 Task: Add Attachment from computer to Card Card0000000009 in Board Board0000000003 in Workspace WS0000000001 in Trello. Add Cover Purple to Card Card0000000009 in Board Board0000000003 in Workspace WS0000000001 in Trello. Add "Move Card To …" Button titled Button0000000009 to "top" of the list "To Do" to Card Card0000000009 in Board Board0000000003 in Workspace WS0000000001 in Trello. Add Description DS0000000009 to Card Card0000000009 in Board Board0000000003 in Workspace WS0000000001 in Trello. Add Comment CM0000000009 to Card Card0000000009 in Board Board0000000003 in Workspace WS0000000001 in Trello
Action: Mouse moved to (301, 230)
Screenshot: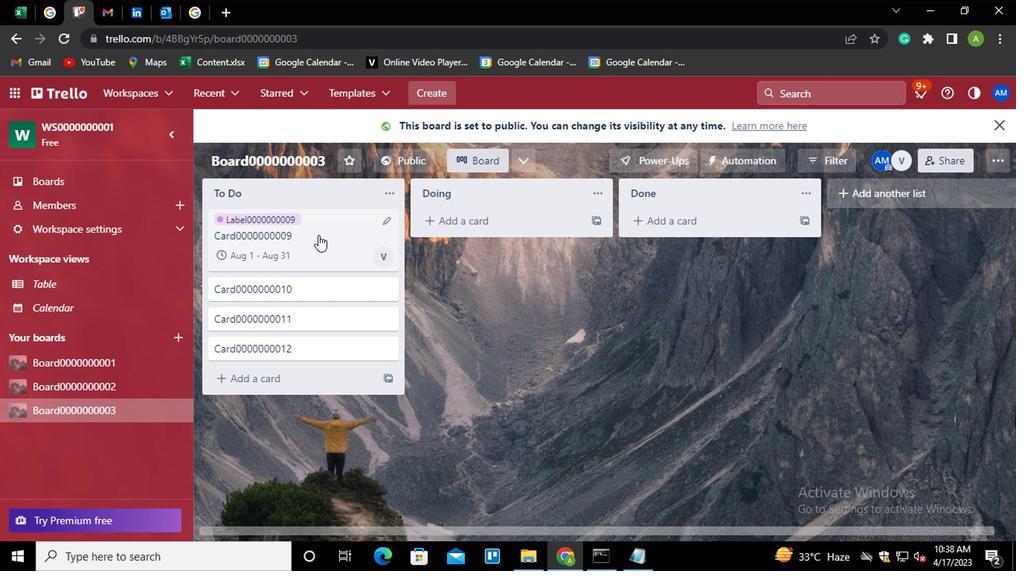 
Action: Mouse pressed left at (301, 230)
Screenshot: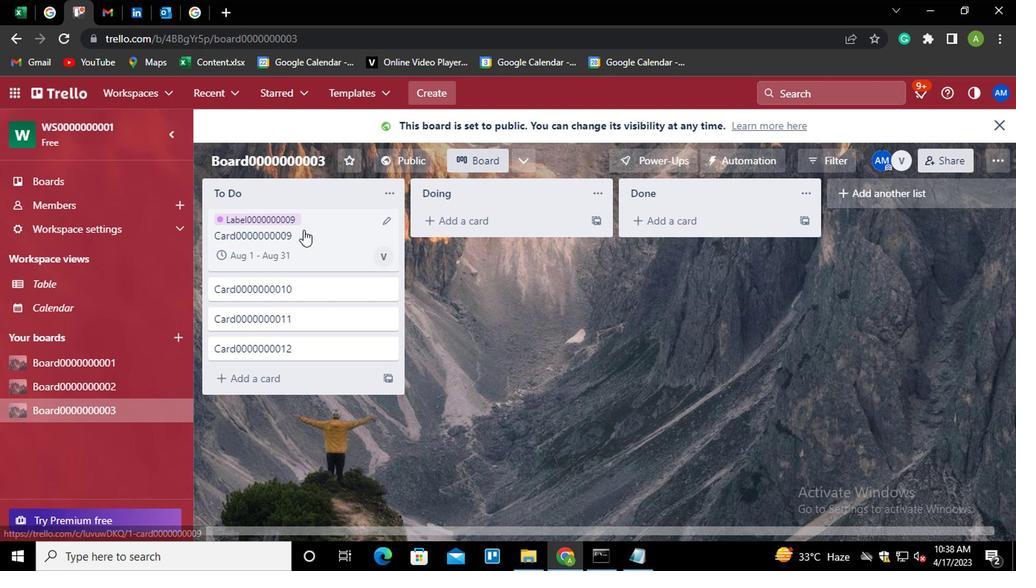 
Action: Mouse moved to (703, 384)
Screenshot: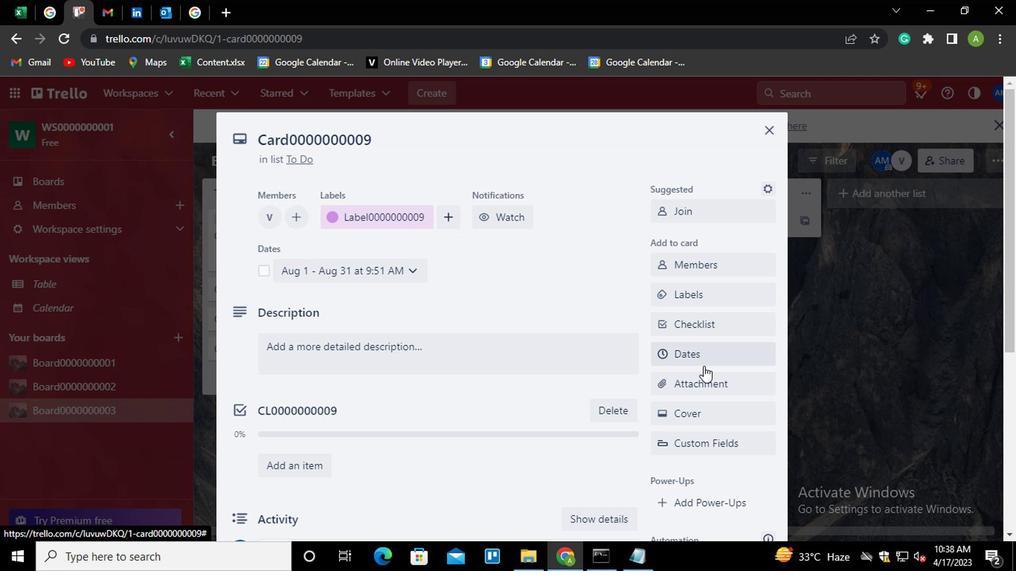 
Action: Mouse pressed left at (703, 384)
Screenshot: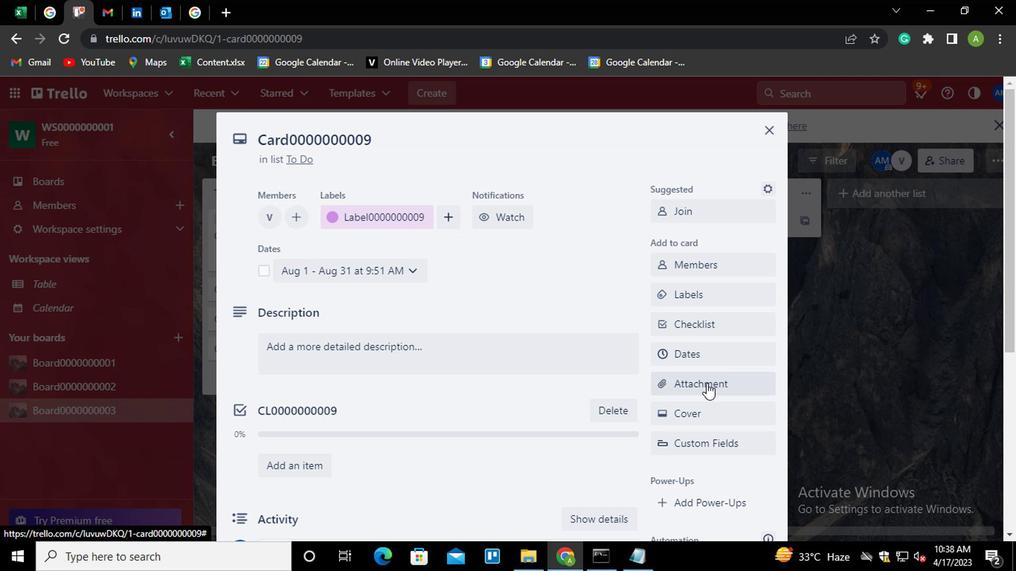 
Action: Mouse moved to (677, 158)
Screenshot: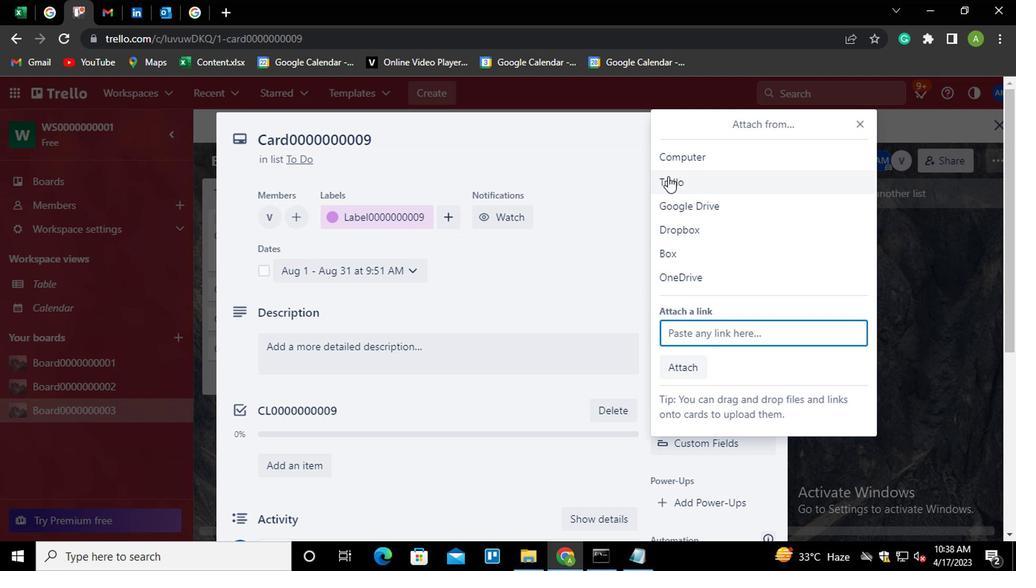 
Action: Mouse pressed left at (677, 158)
Screenshot: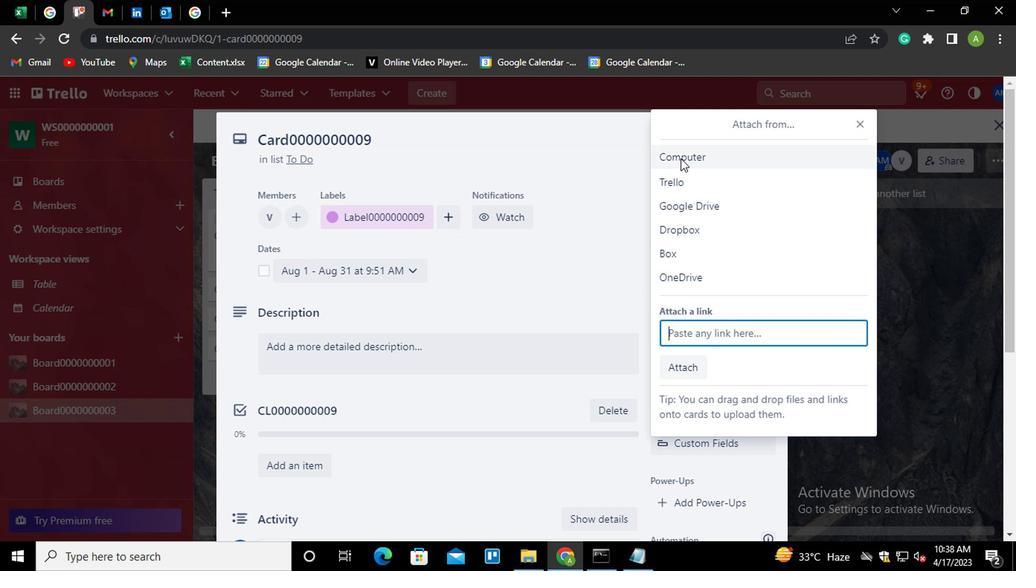 
Action: Mouse moved to (190, 109)
Screenshot: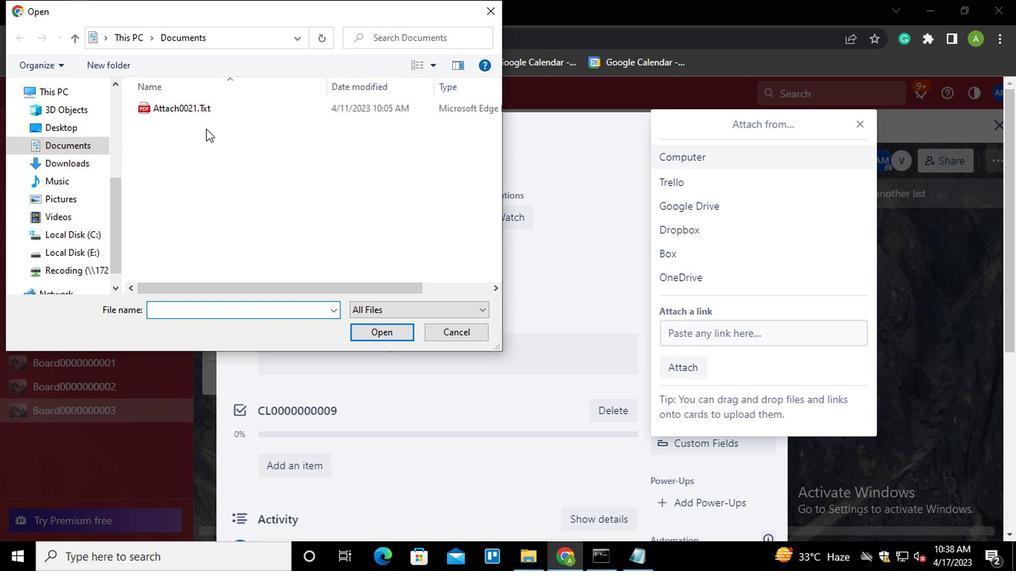
Action: Mouse pressed left at (190, 109)
Screenshot: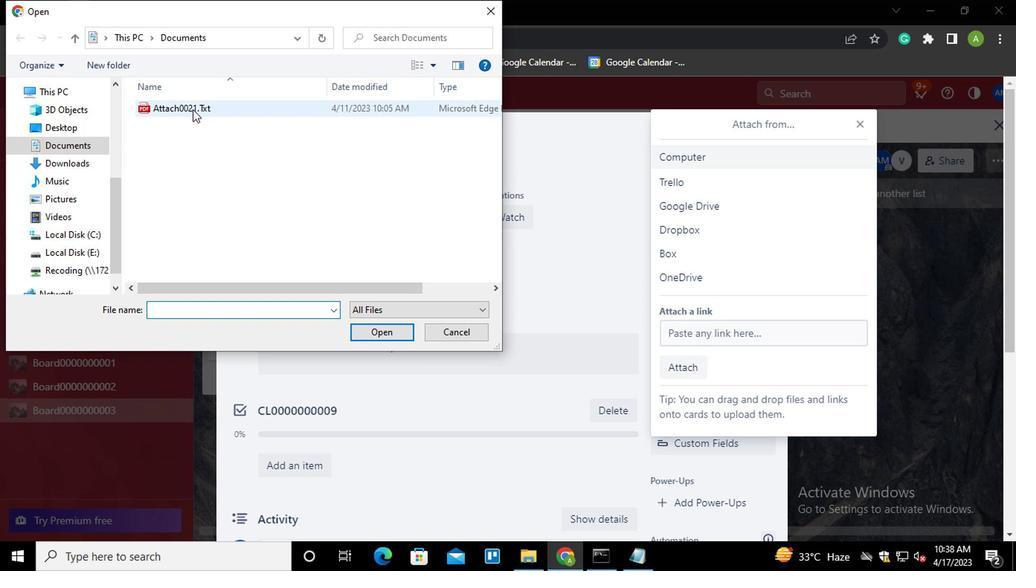
Action: Mouse moved to (363, 332)
Screenshot: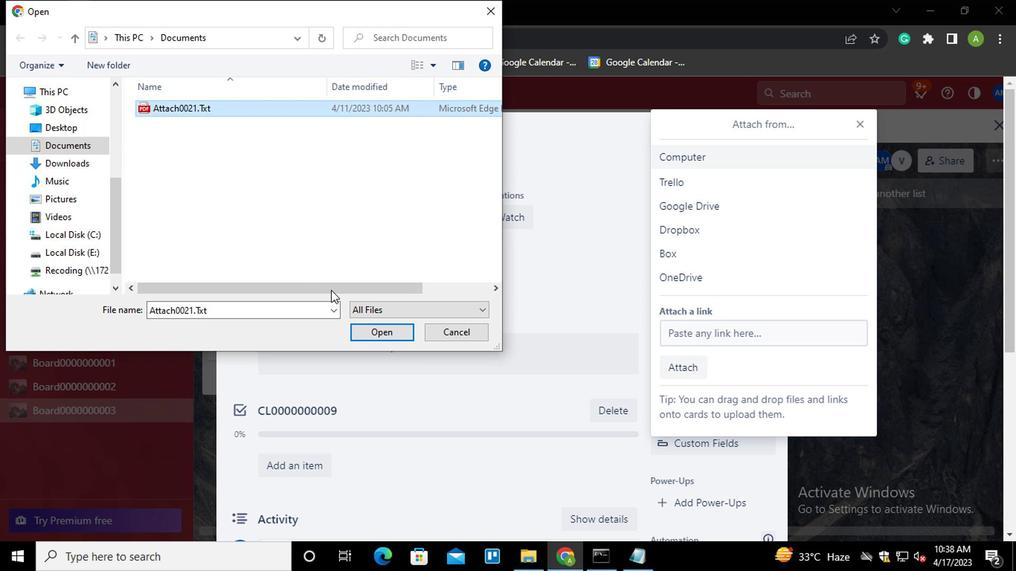 
Action: Mouse pressed left at (363, 332)
Screenshot: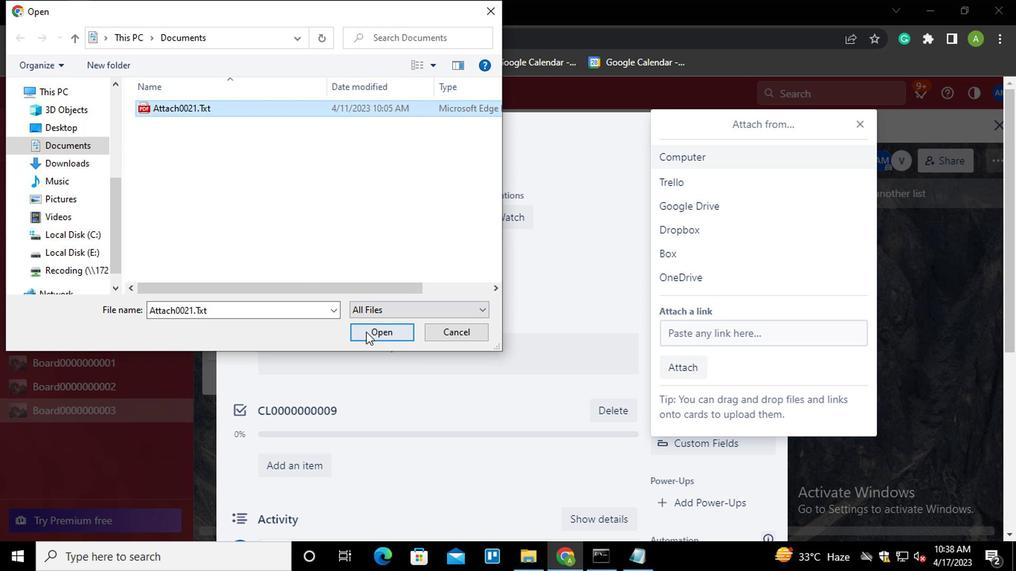 
Action: Mouse moved to (672, 408)
Screenshot: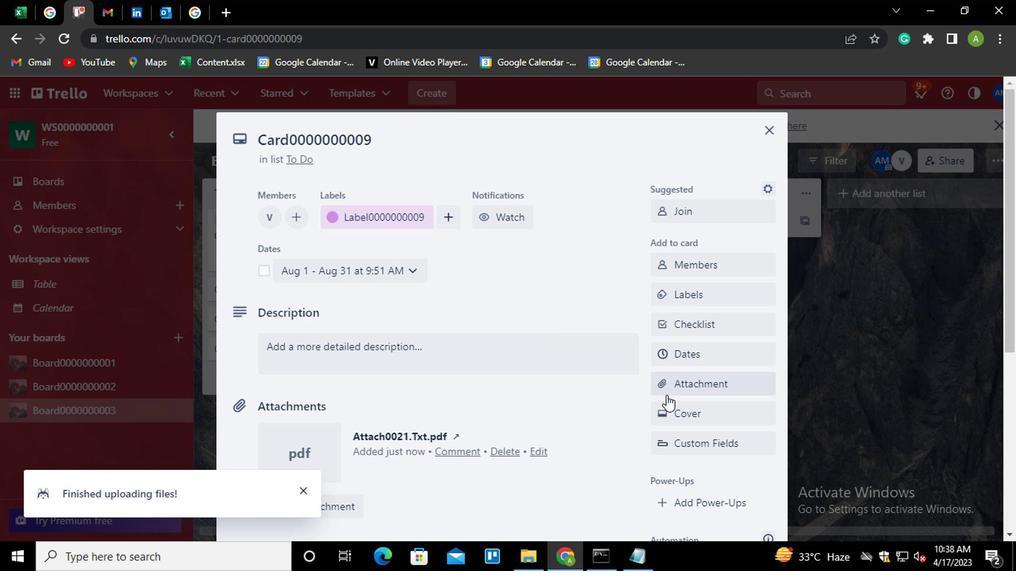
Action: Mouse pressed left at (672, 408)
Screenshot: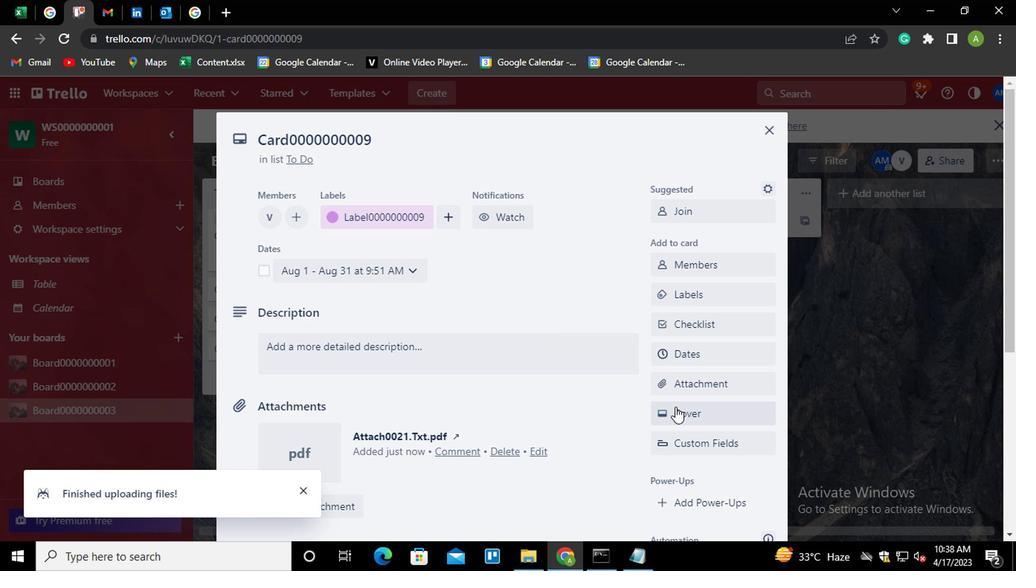 
Action: Mouse moved to (844, 263)
Screenshot: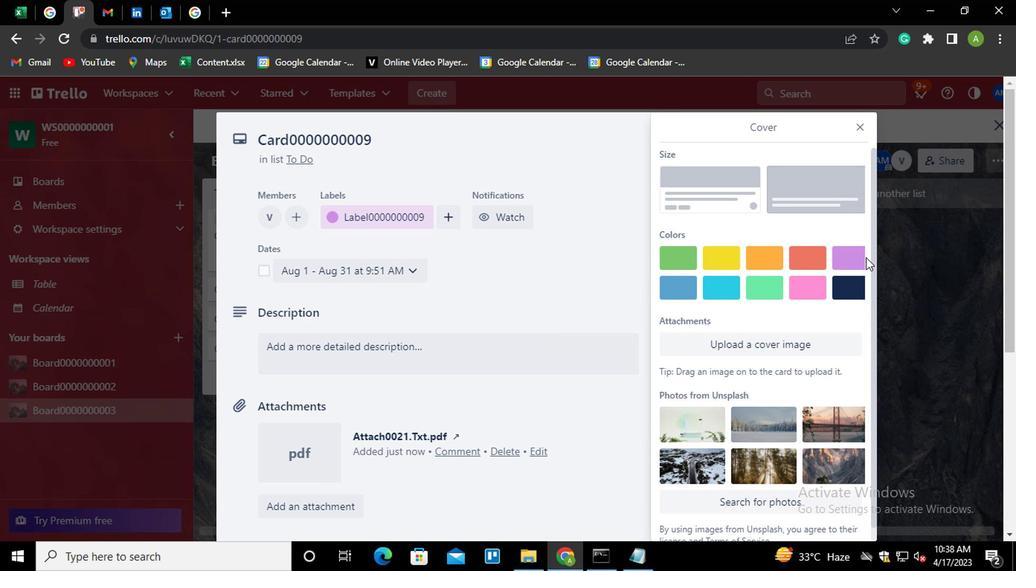 
Action: Mouse pressed left at (844, 263)
Screenshot: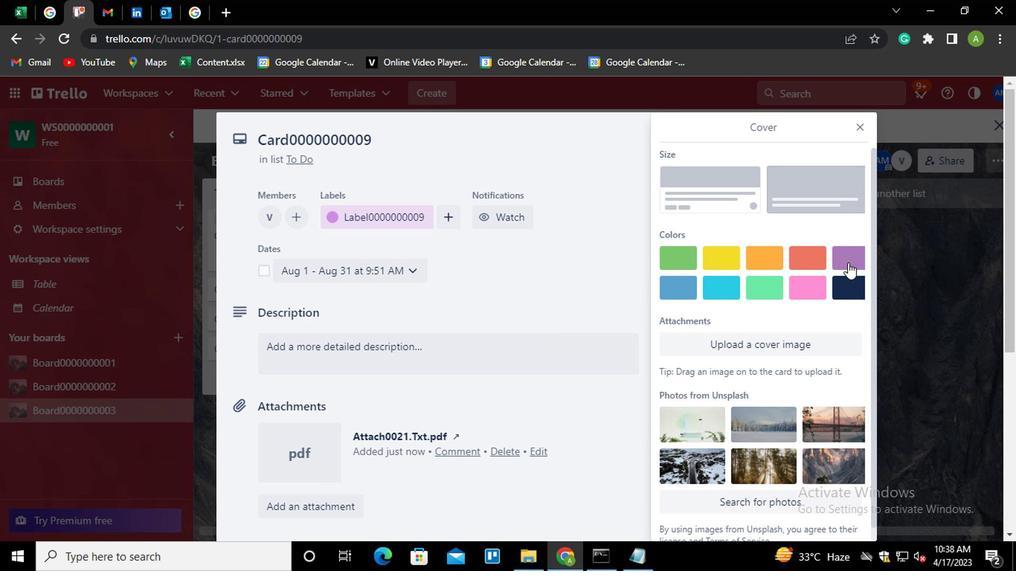
Action: Mouse moved to (607, 232)
Screenshot: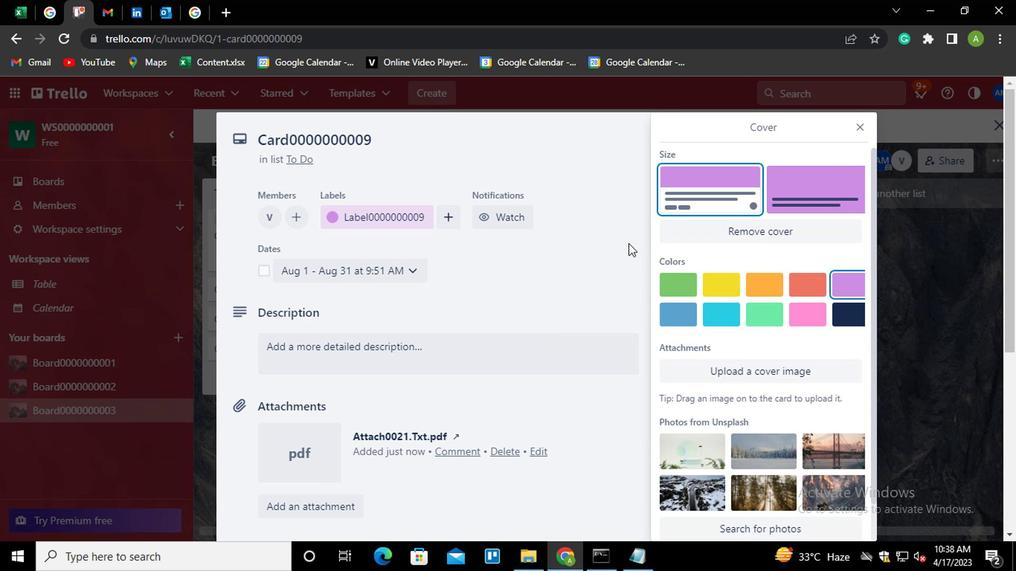 
Action: Mouse pressed left at (607, 232)
Screenshot: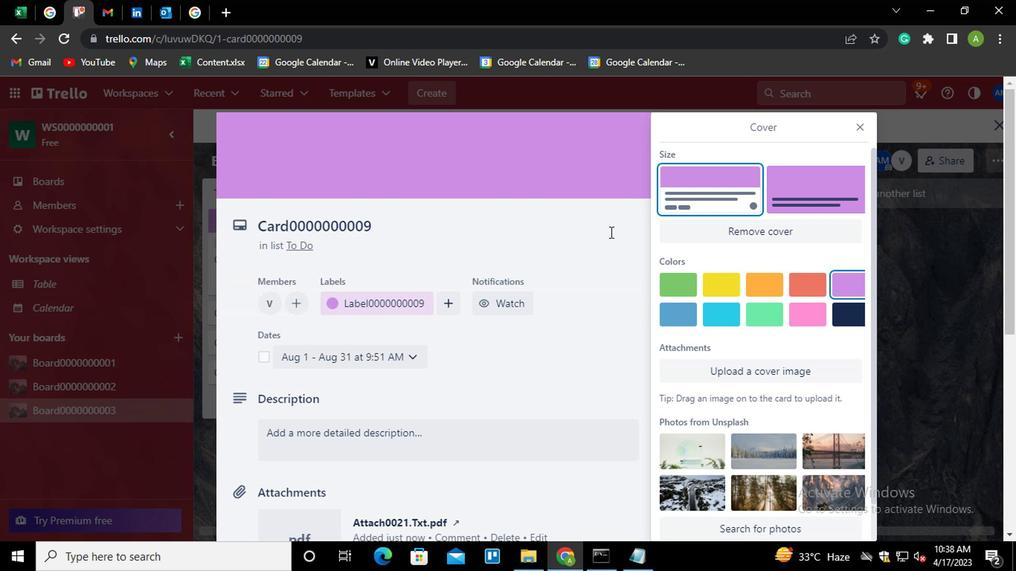 
Action: Mouse moved to (687, 418)
Screenshot: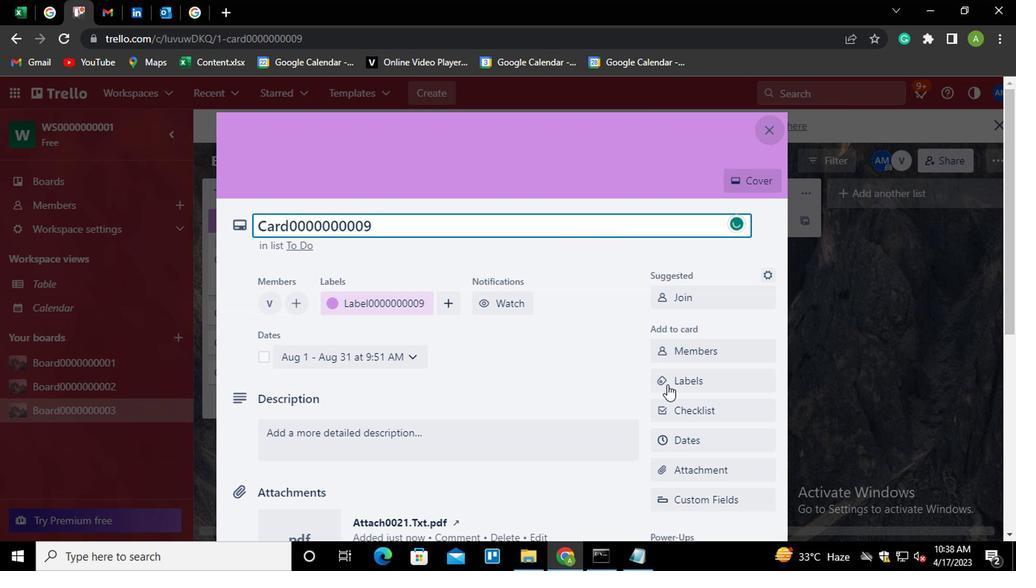 
Action: Mouse scrolled (687, 417) with delta (0, -1)
Screenshot: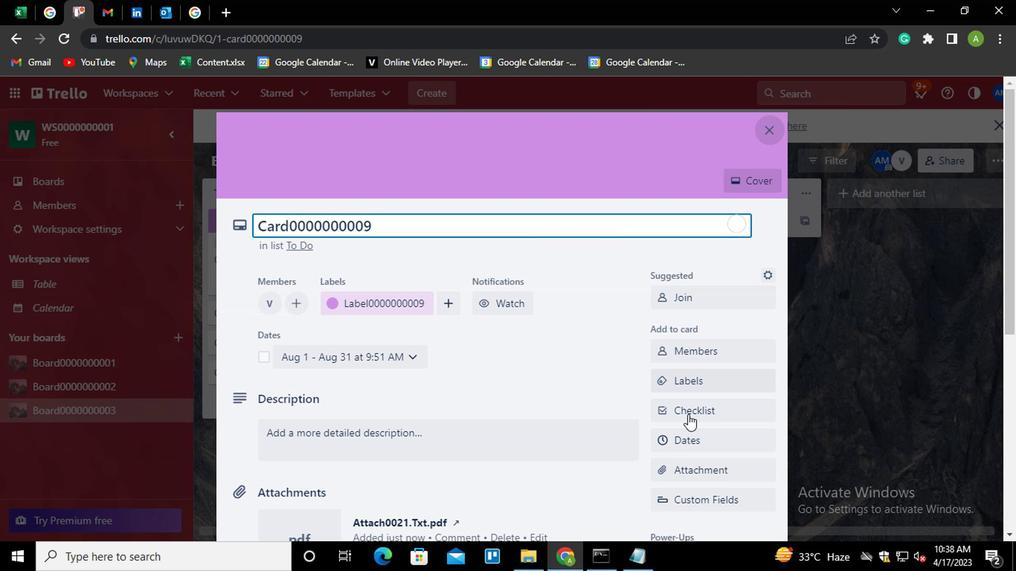 
Action: Mouse scrolled (687, 417) with delta (0, -1)
Screenshot: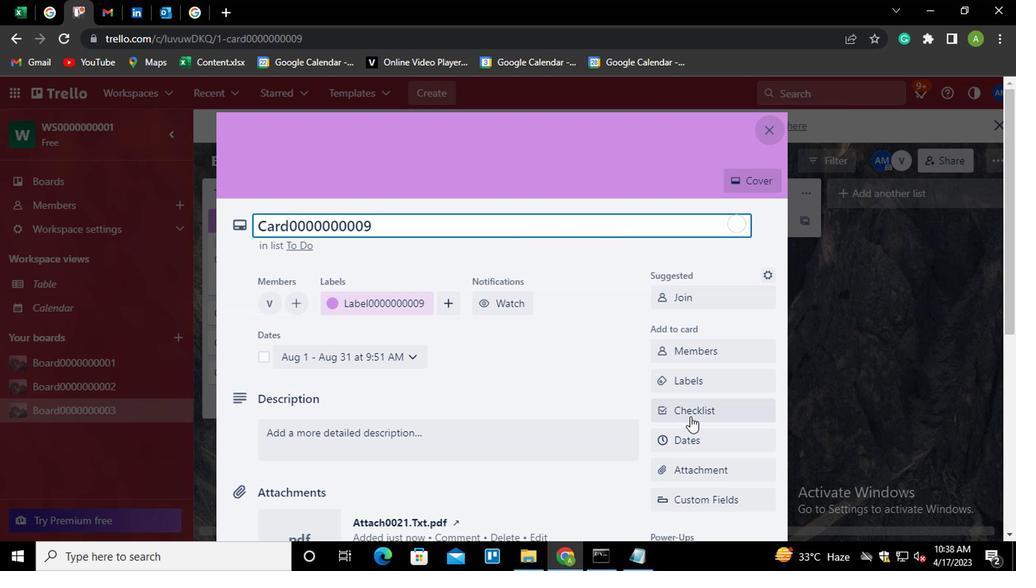 
Action: Mouse moved to (694, 385)
Screenshot: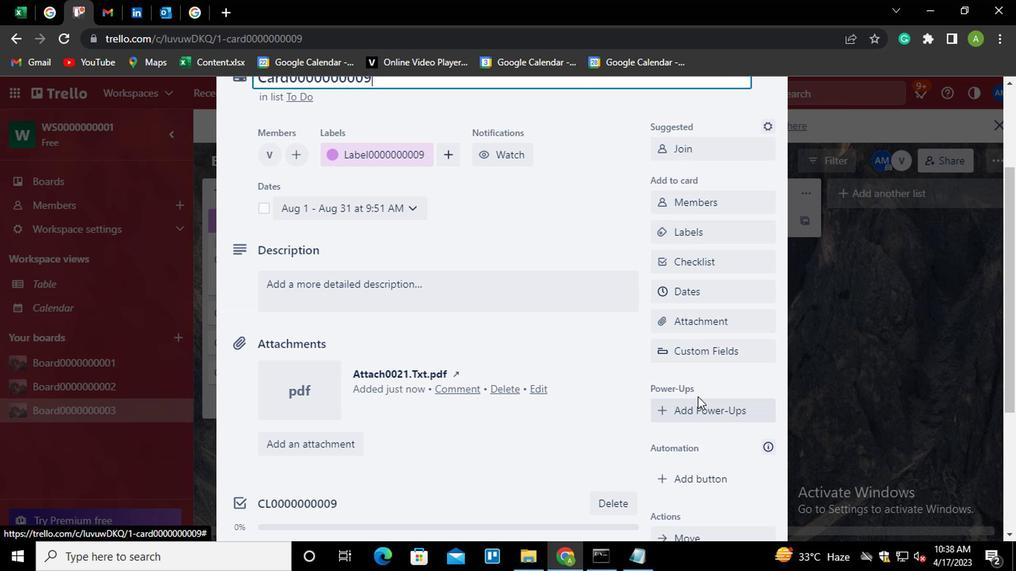 
Action: Mouse scrolled (694, 384) with delta (0, 0)
Screenshot: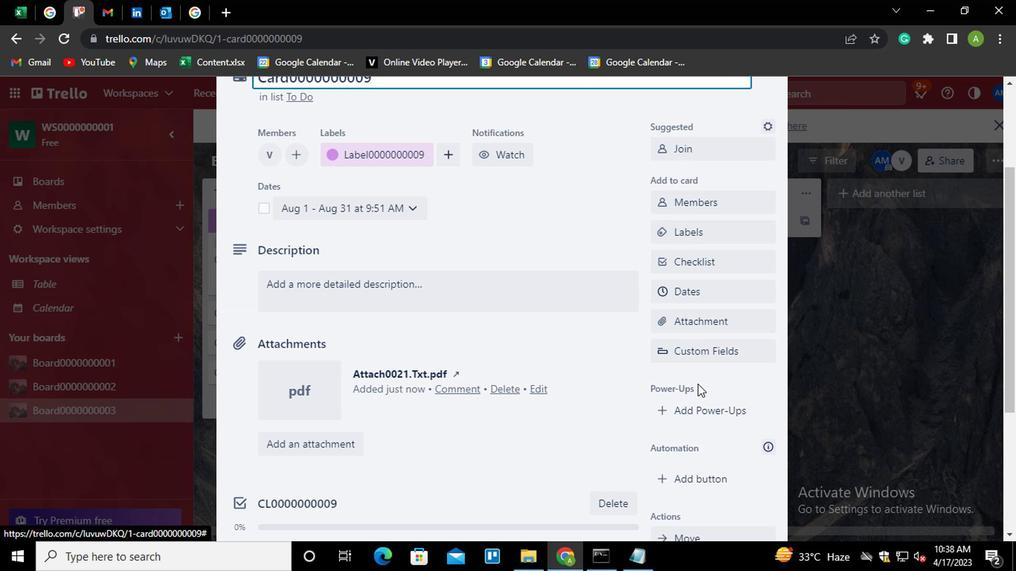 
Action: Mouse moved to (685, 411)
Screenshot: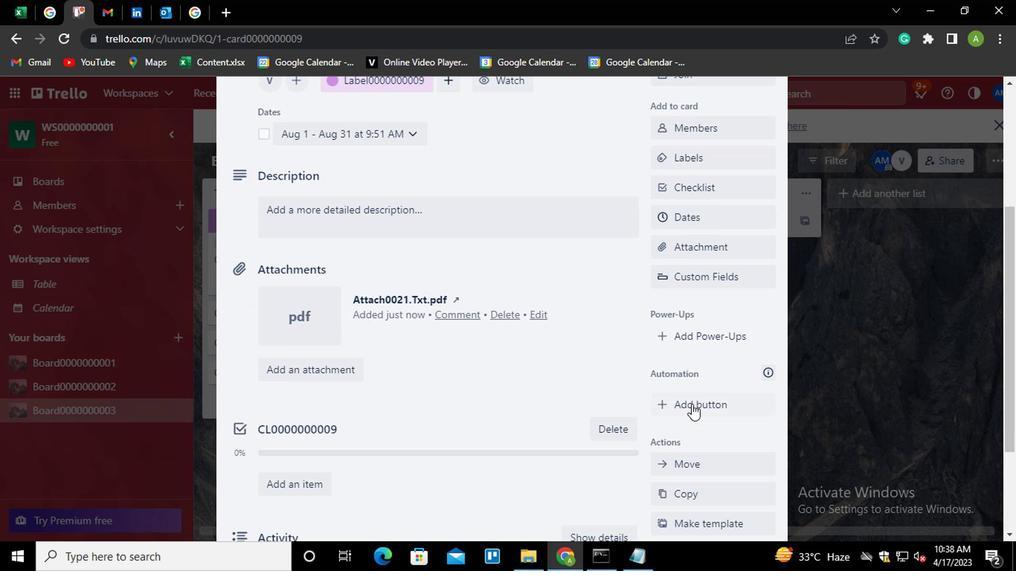 
Action: Mouse pressed left at (685, 411)
Screenshot: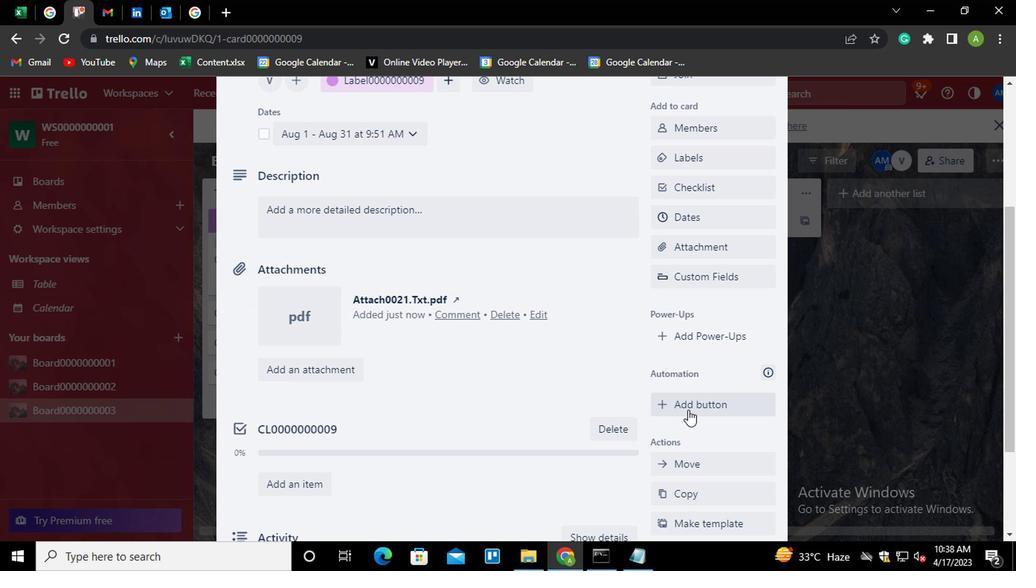 
Action: Mouse moved to (694, 180)
Screenshot: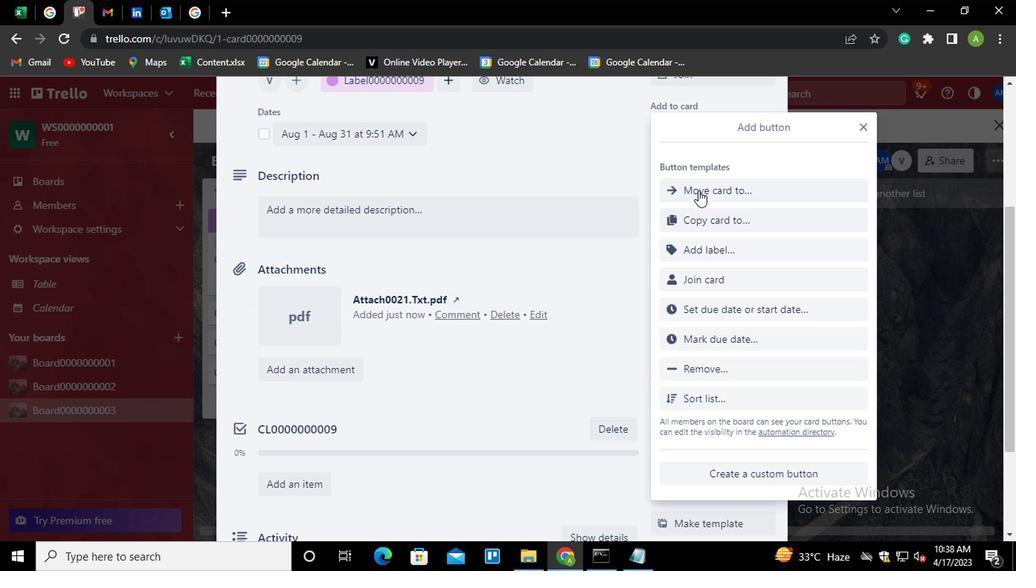 
Action: Mouse pressed left at (694, 180)
Screenshot: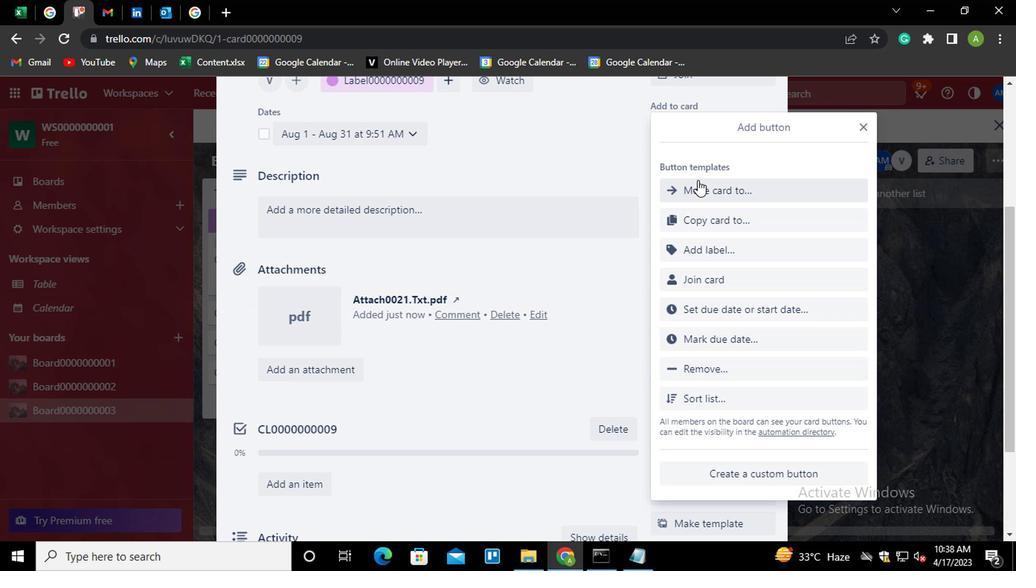 
Action: Mouse moved to (692, 180)
Screenshot: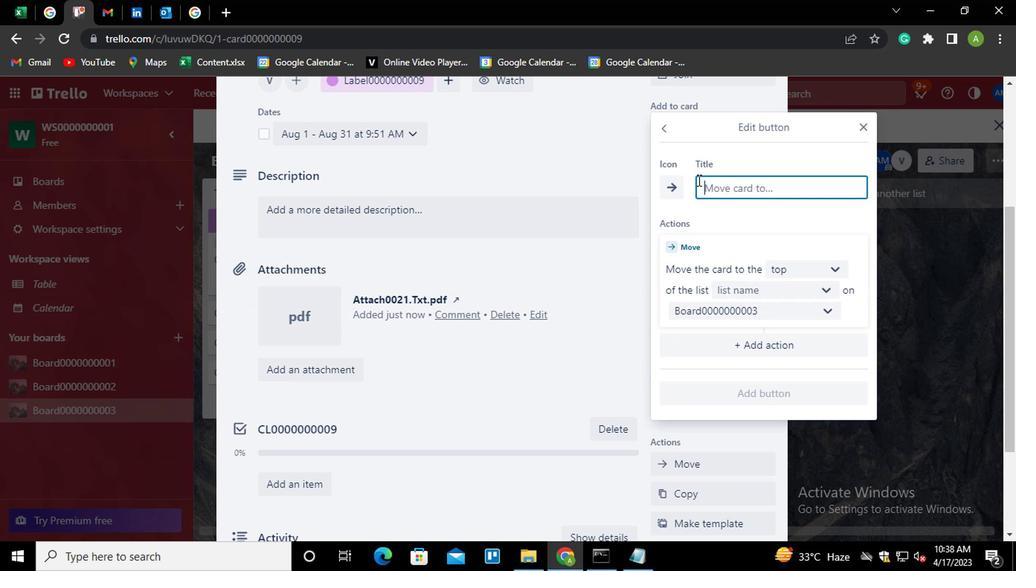 
Action: Key pressed <Key.shift>BUTTON
Screenshot: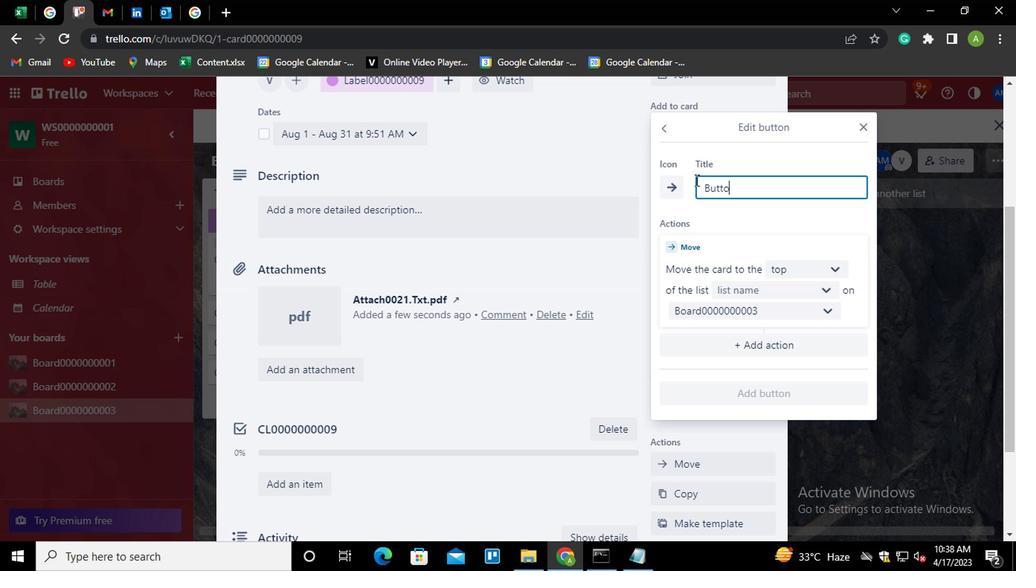 
Action: Mouse moved to (690, 181)
Screenshot: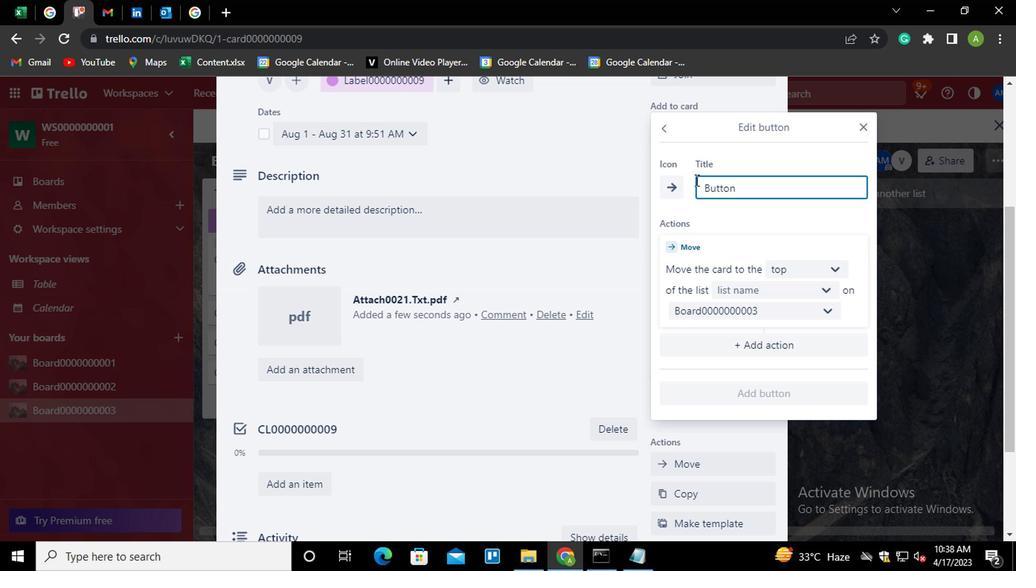 
Action: Key pressed 0000000009
Screenshot: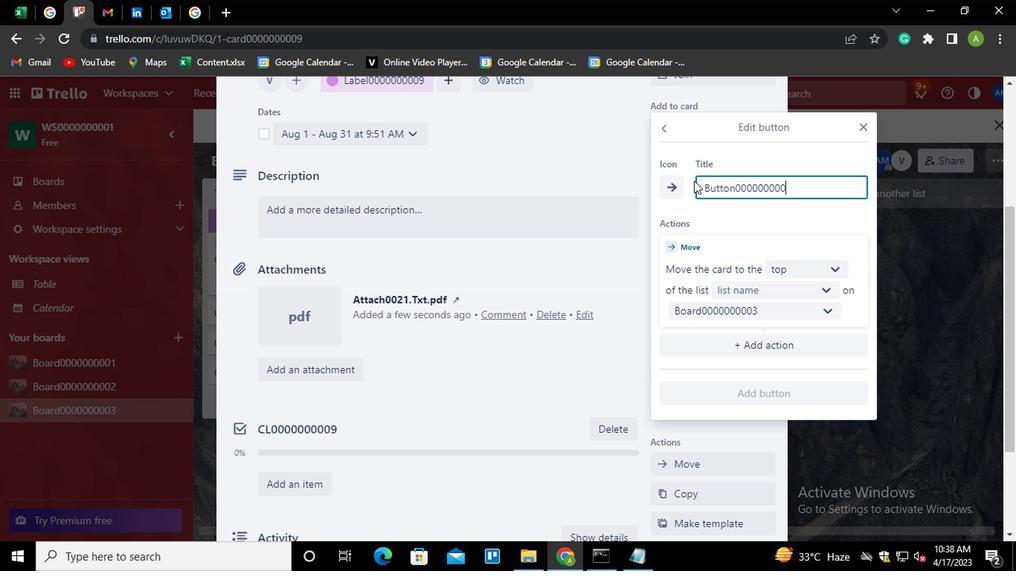 
Action: Mouse moved to (803, 290)
Screenshot: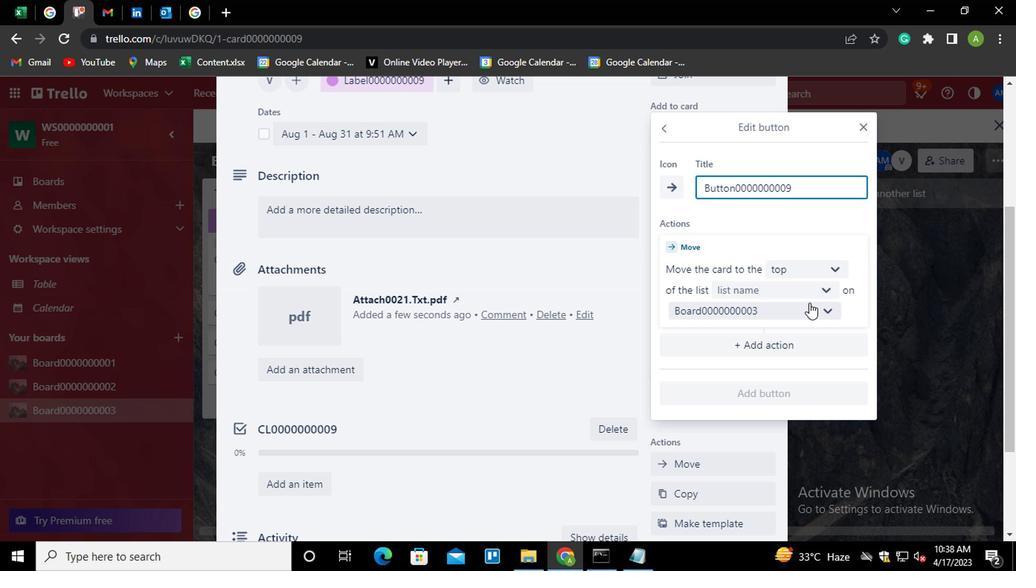 
Action: Mouse pressed left at (803, 290)
Screenshot: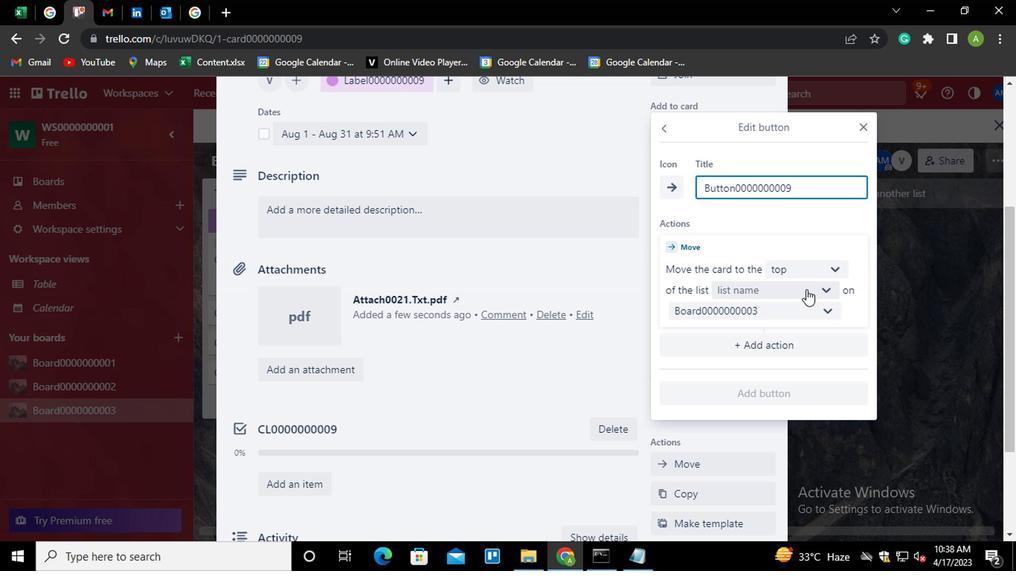 
Action: Mouse moved to (735, 321)
Screenshot: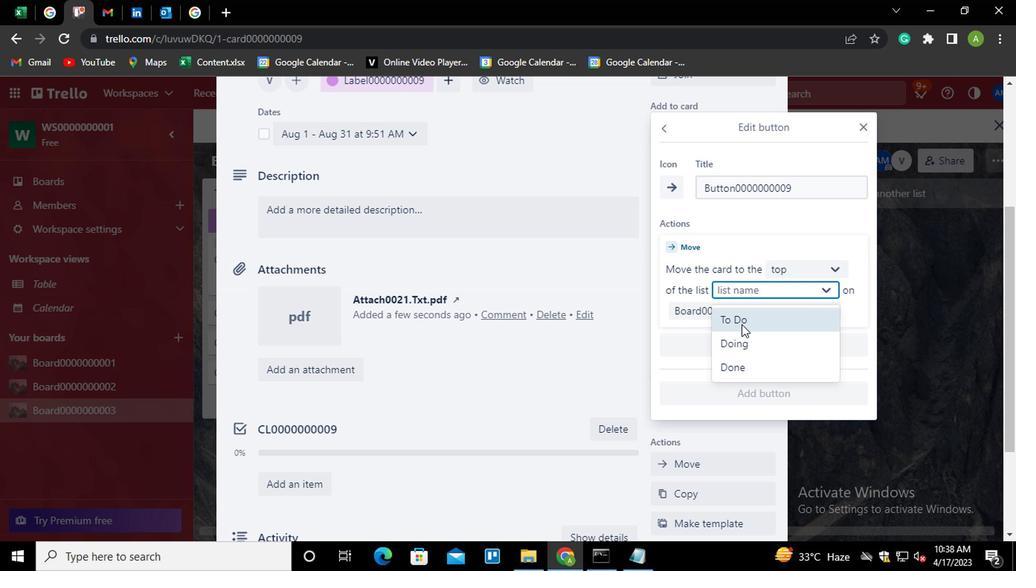 
Action: Mouse pressed left at (735, 321)
Screenshot: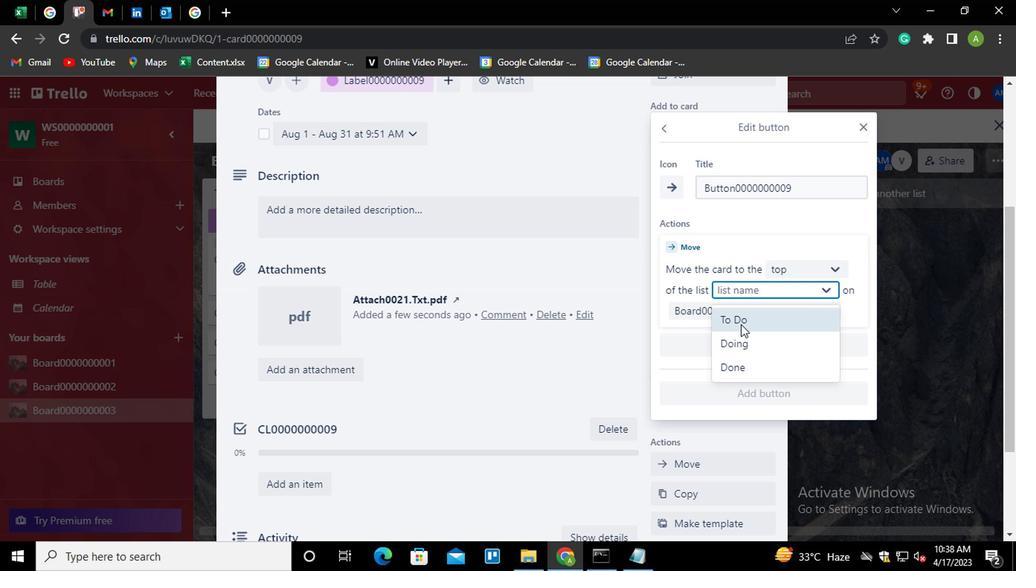 
Action: Mouse moved to (764, 388)
Screenshot: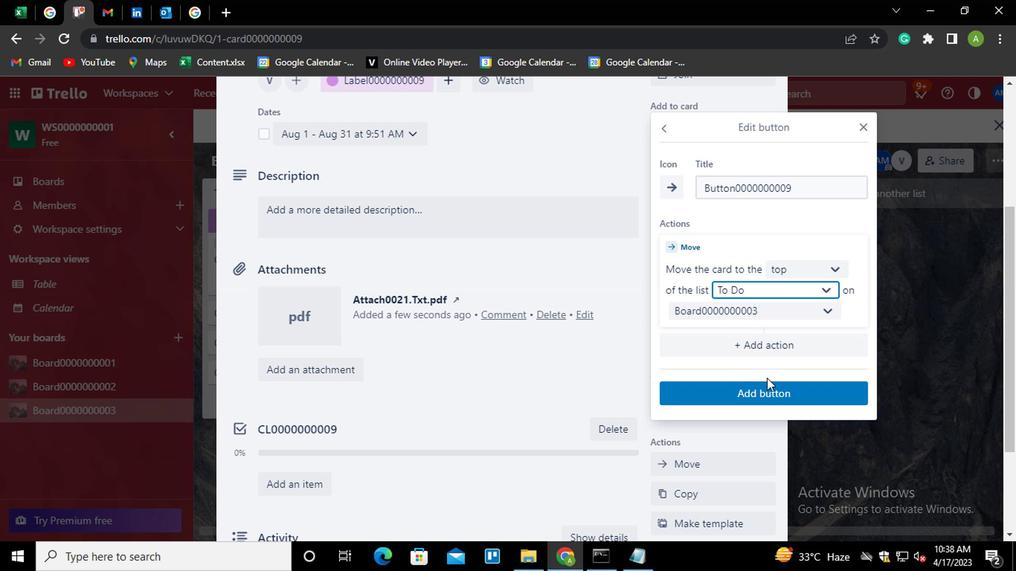 
Action: Mouse pressed left at (764, 388)
Screenshot: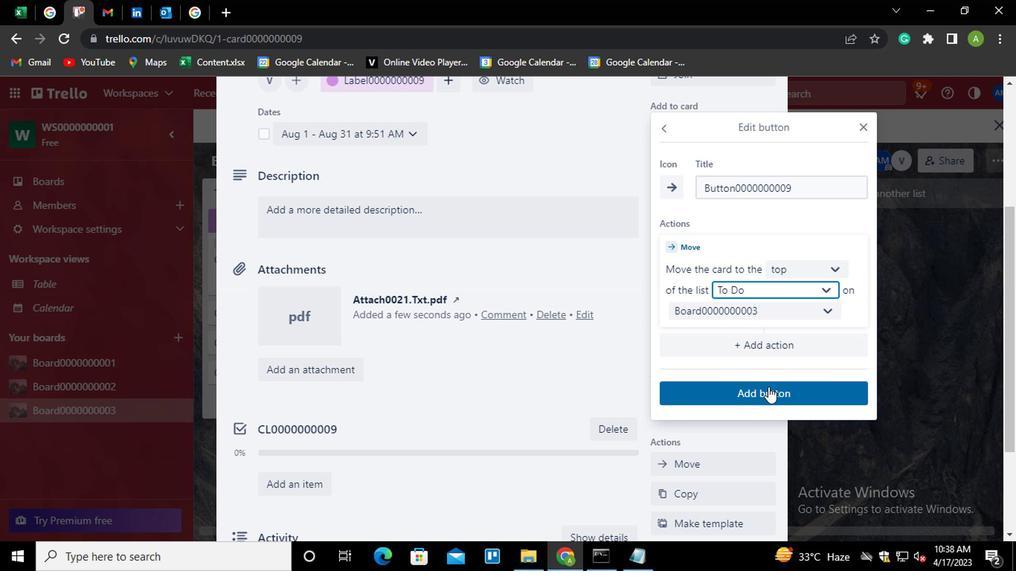 
Action: Mouse moved to (435, 219)
Screenshot: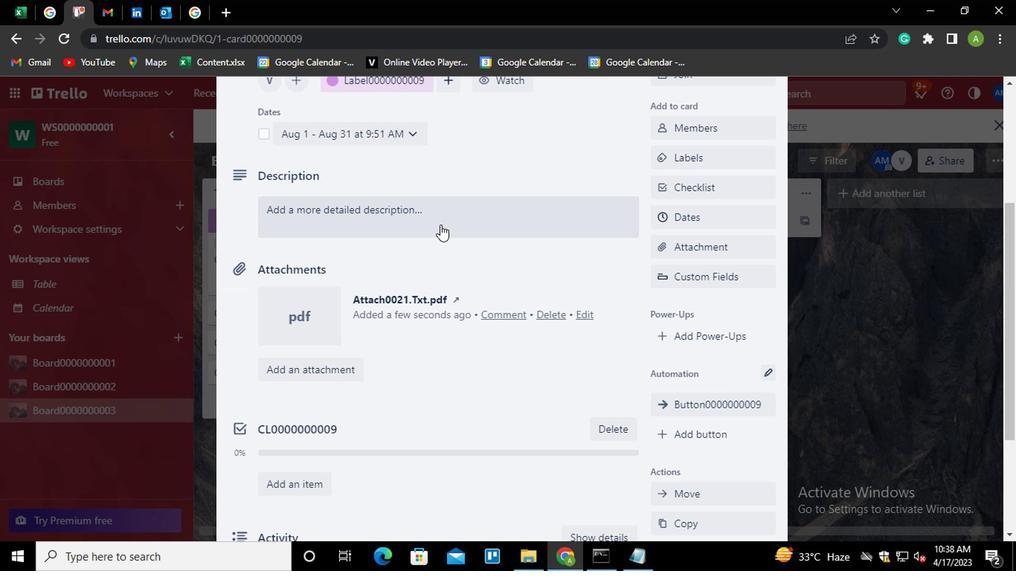 
Action: Mouse pressed left at (435, 219)
Screenshot: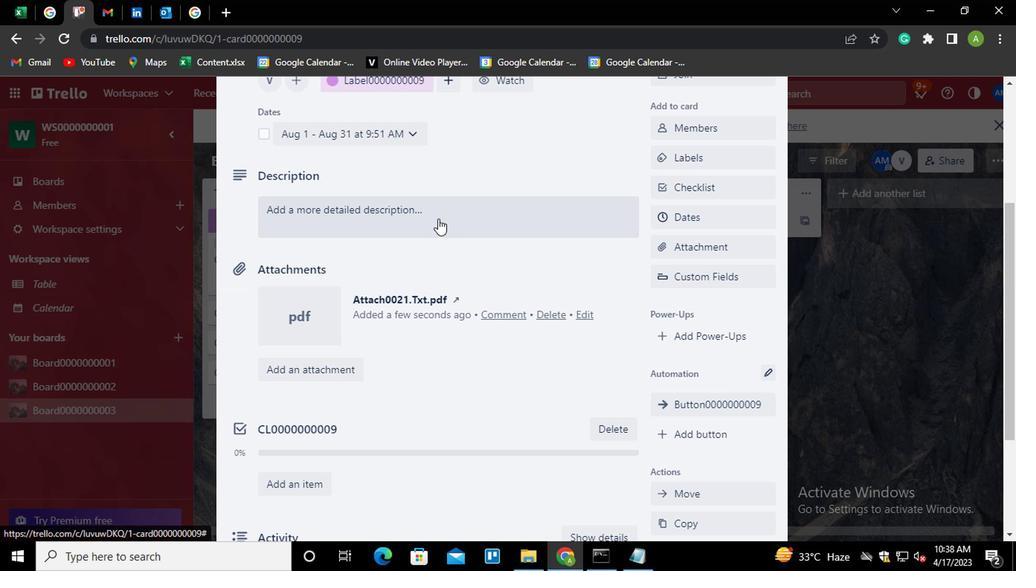 
Action: Key pressed <Key.shift>DS0000000009
Screenshot: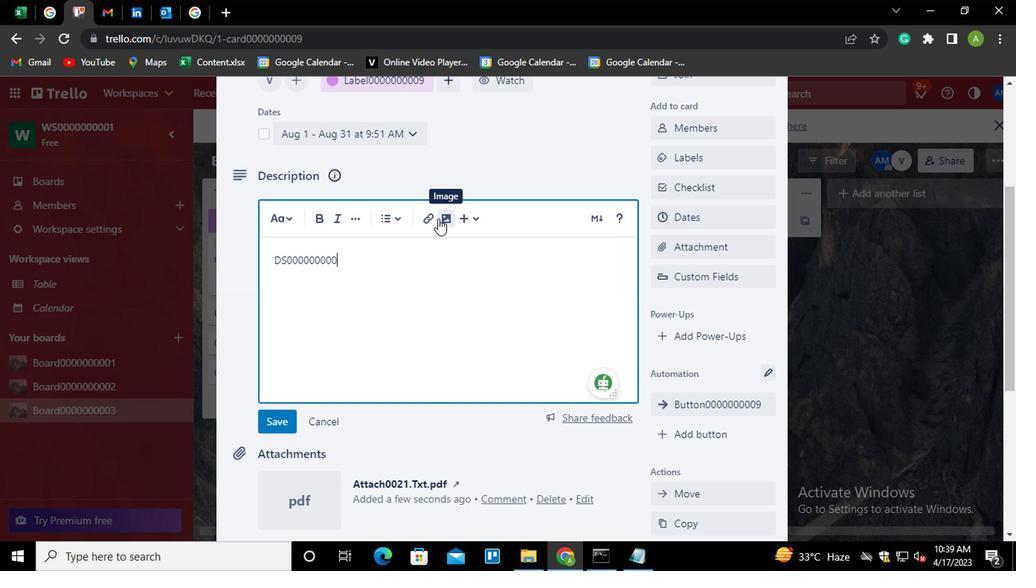 
Action: Mouse moved to (271, 423)
Screenshot: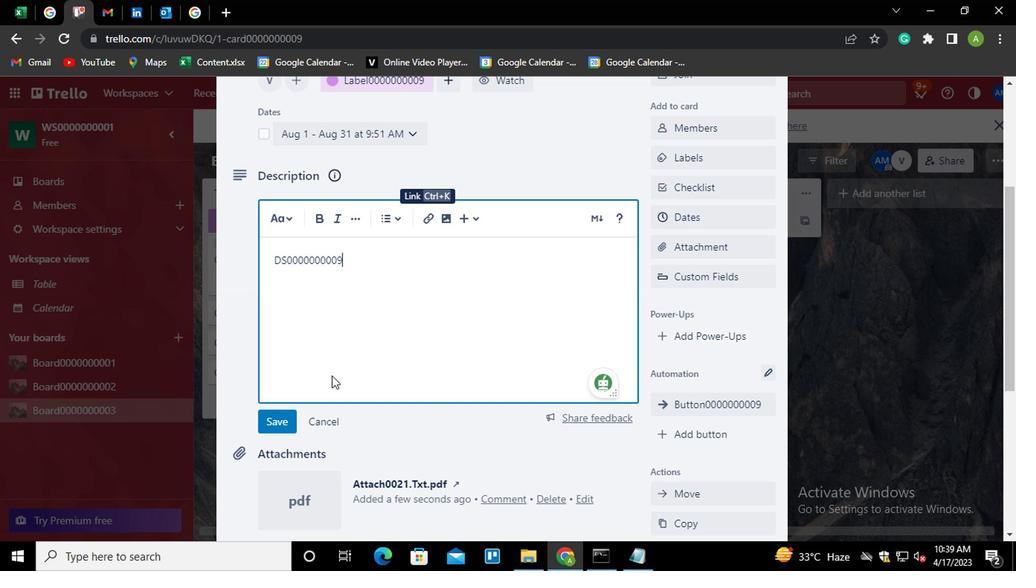 
Action: Mouse pressed left at (271, 423)
Screenshot: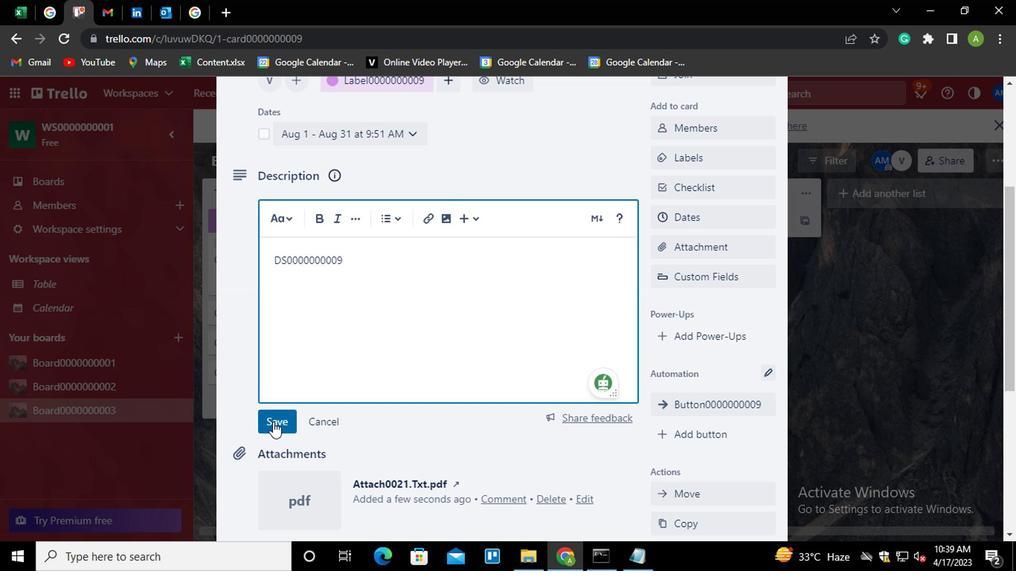 
Action: Mouse moved to (303, 404)
Screenshot: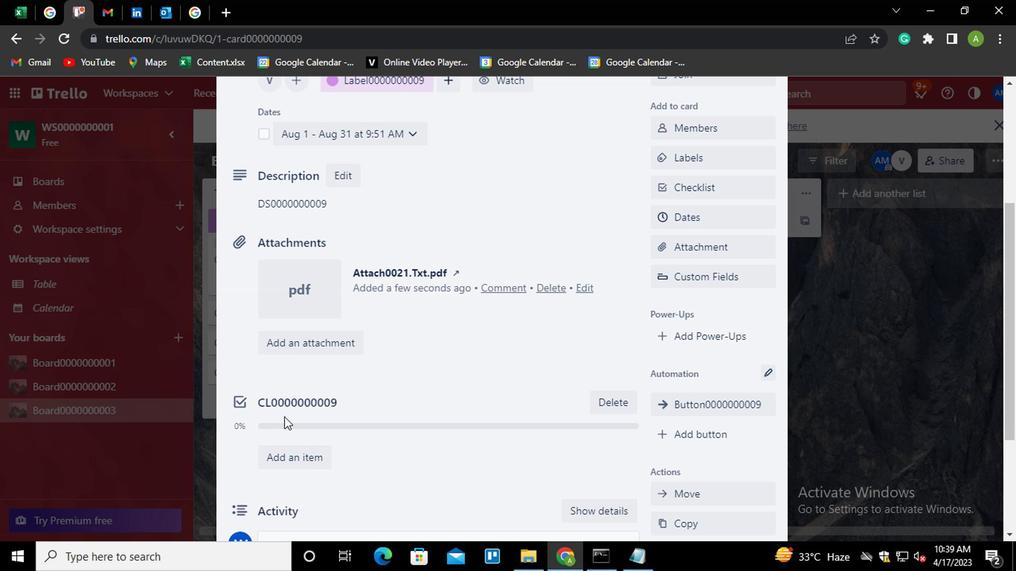 
Action: Mouse scrolled (303, 403) with delta (0, -1)
Screenshot: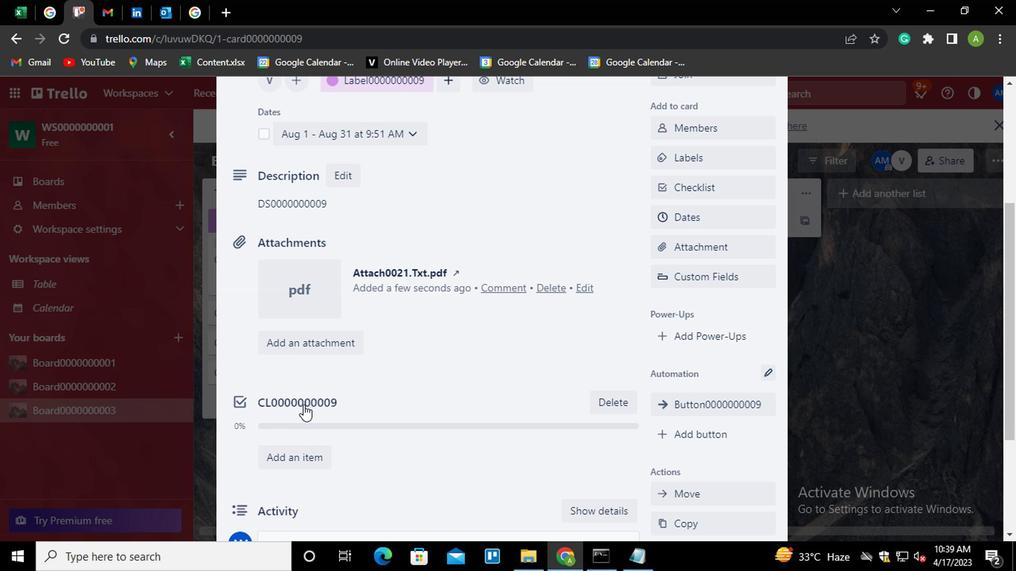 
Action: Mouse scrolled (303, 403) with delta (0, -1)
Screenshot: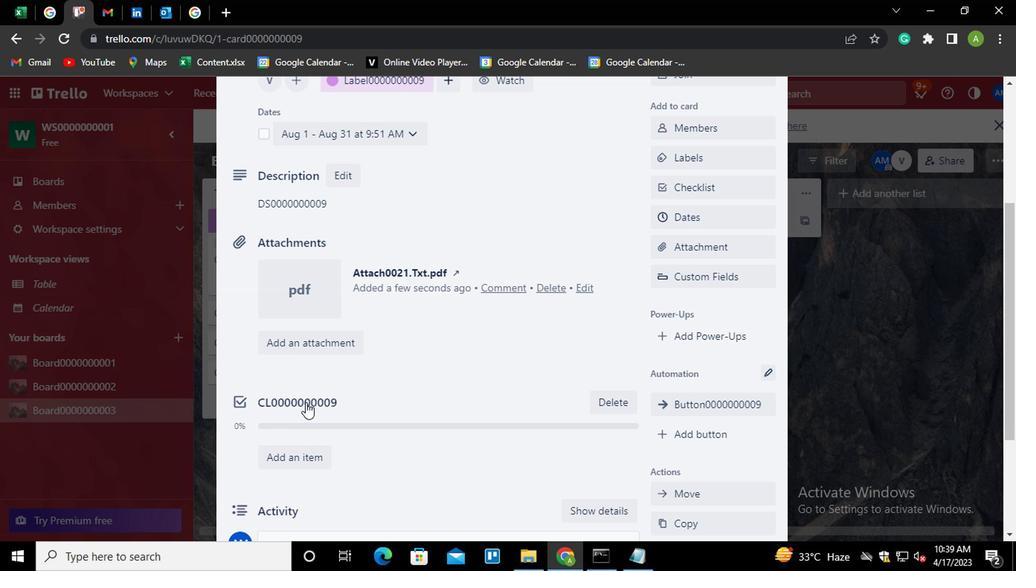 
Action: Mouse moved to (305, 400)
Screenshot: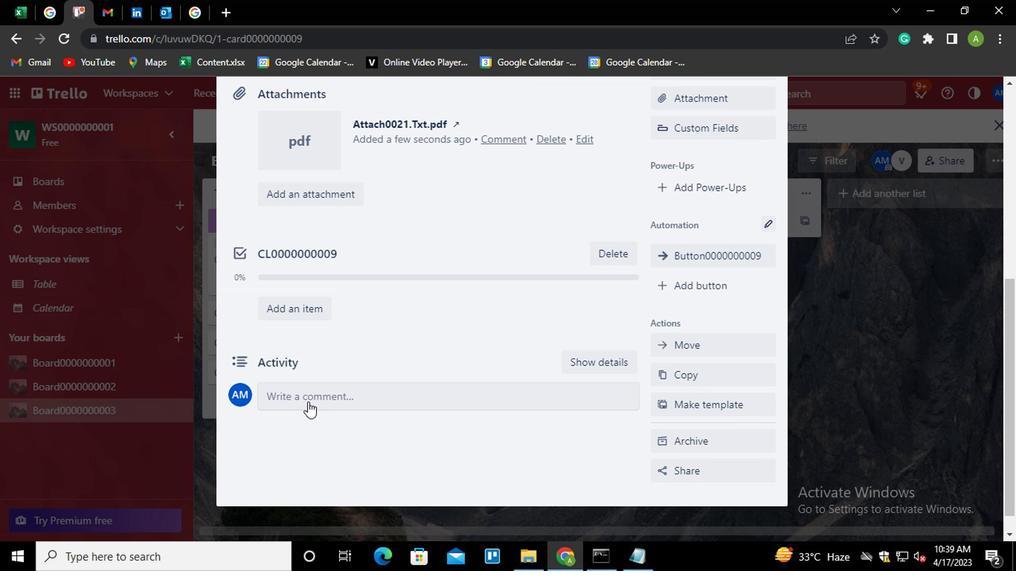 
Action: Mouse pressed left at (305, 400)
Screenshot: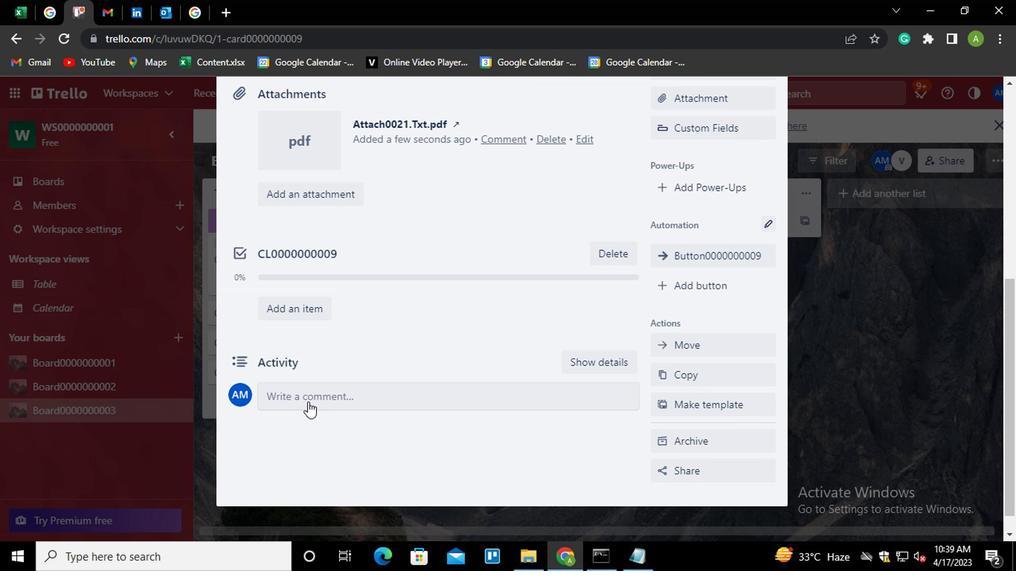 
Action: Key pressed <Key.shift>CM0000000009
Screenshot: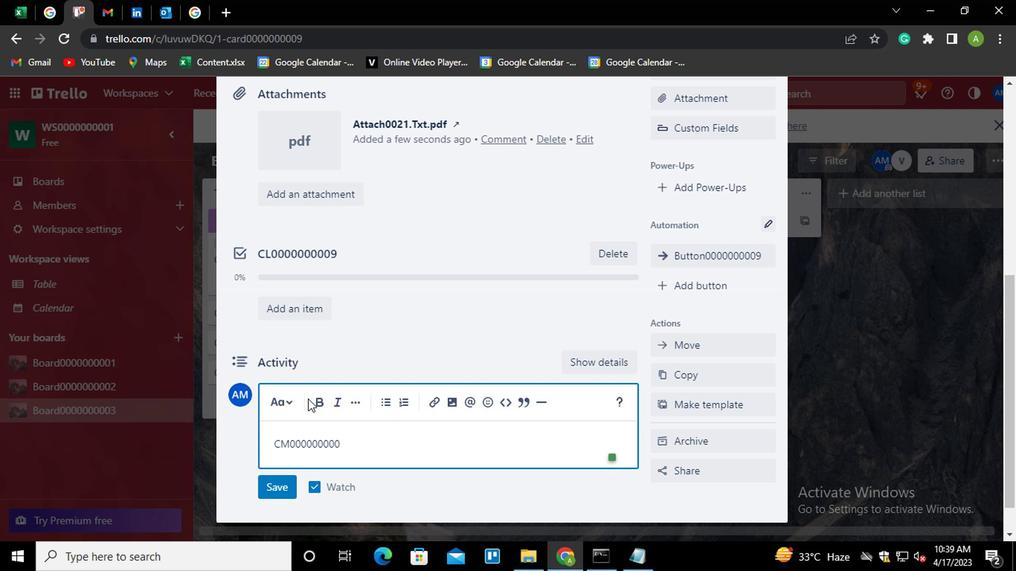 
Action: Mouse moved to (272, 478)
Screenshot: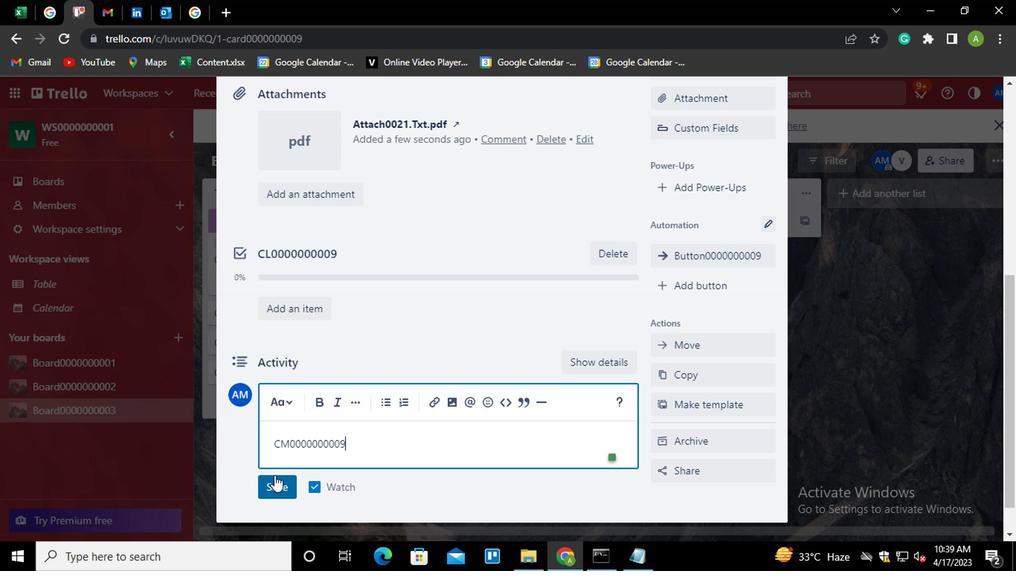 
Action: Mouse pressed left at (272, 478)
Screenshot: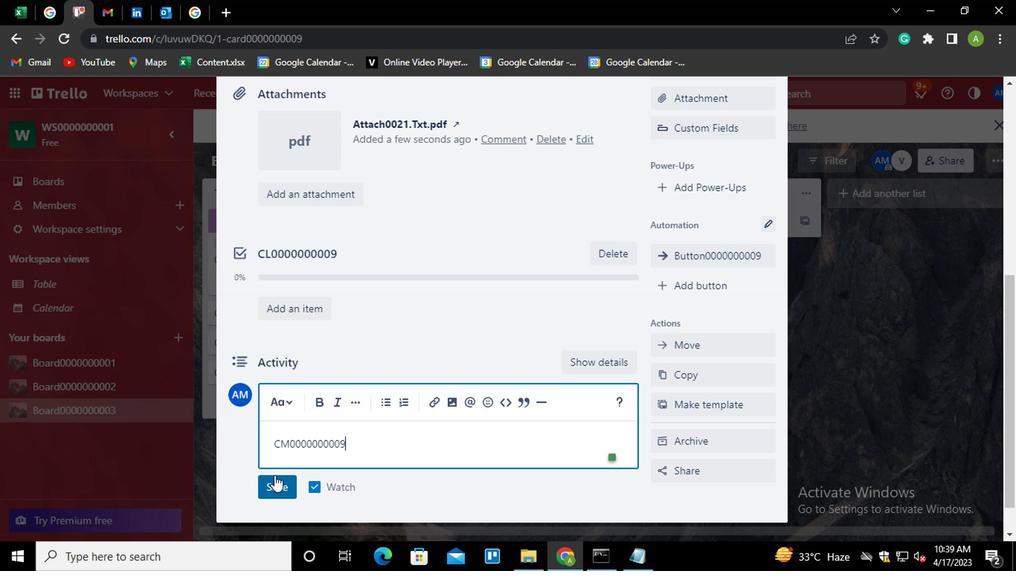 
Action: Mouse moved to (271, 478)
Screenshot: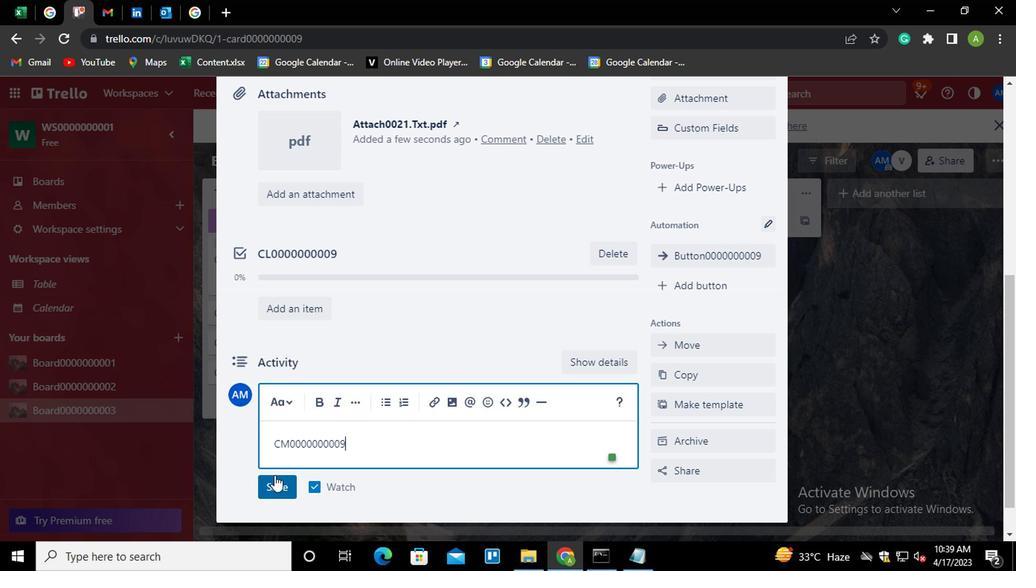 
